 Task: Add Palacios Mild Sliced Chorizo to the cart.
Action: Mouse moved to (750, 277)
Screenshot: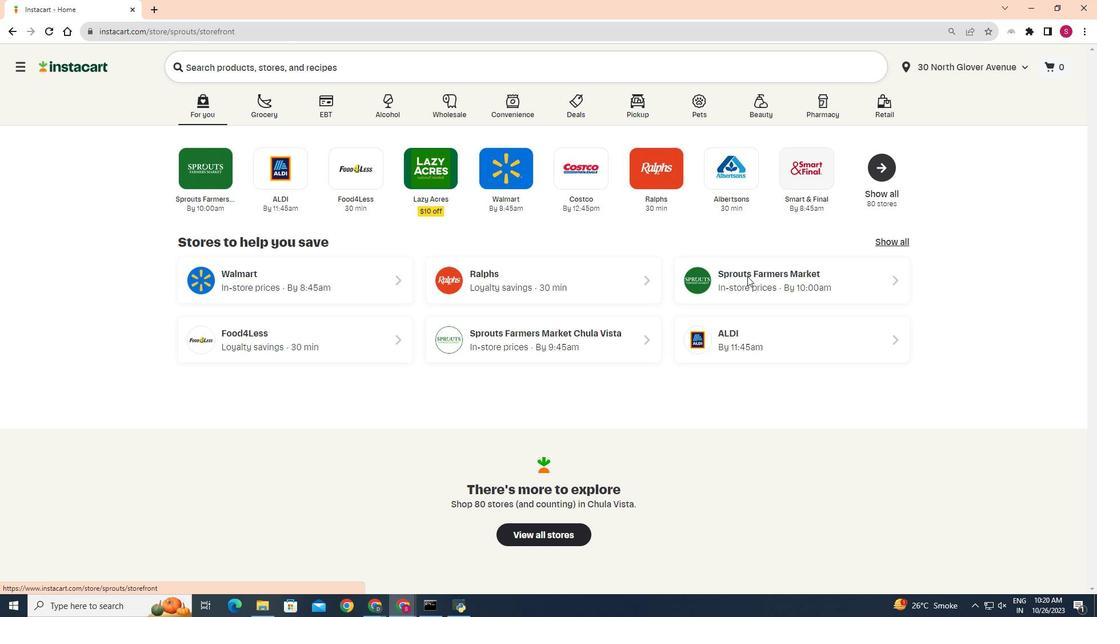 
Action: Mouse pressed left at (750, 277)
Screenshot: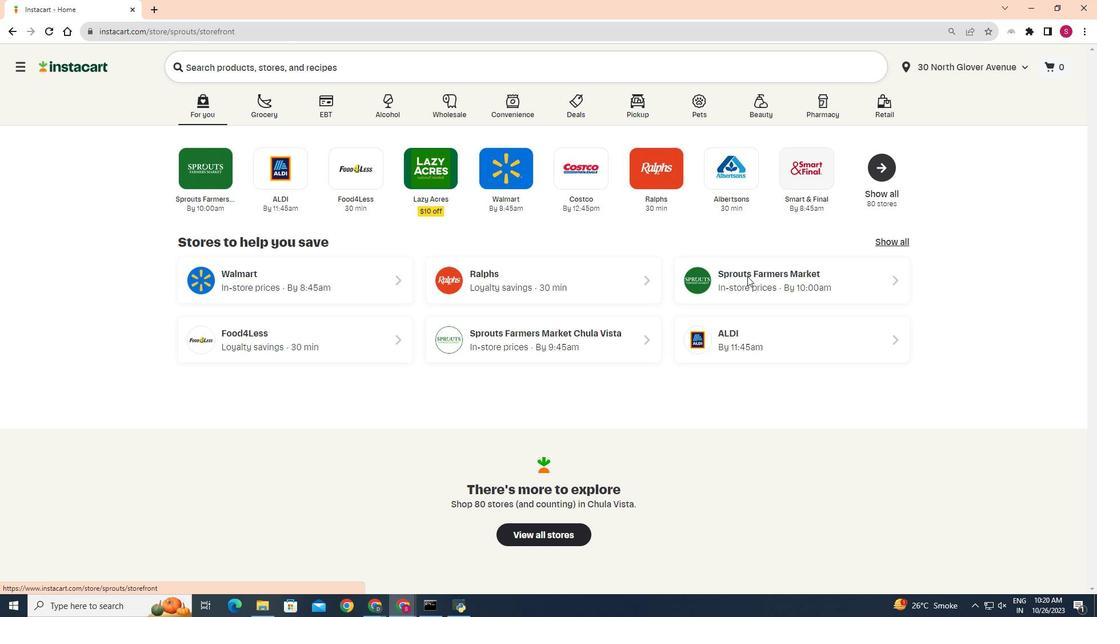 
Action: Mouse moved to (39, 523)
Screenshot: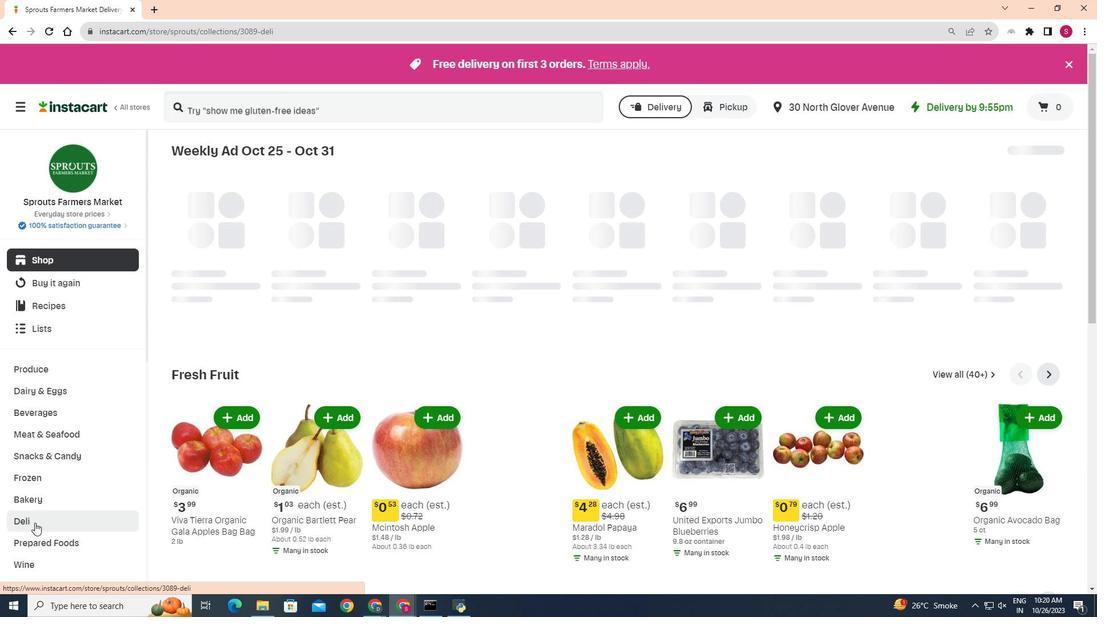 
Action: Mouse pressed left at (39, 523)
Screenshot: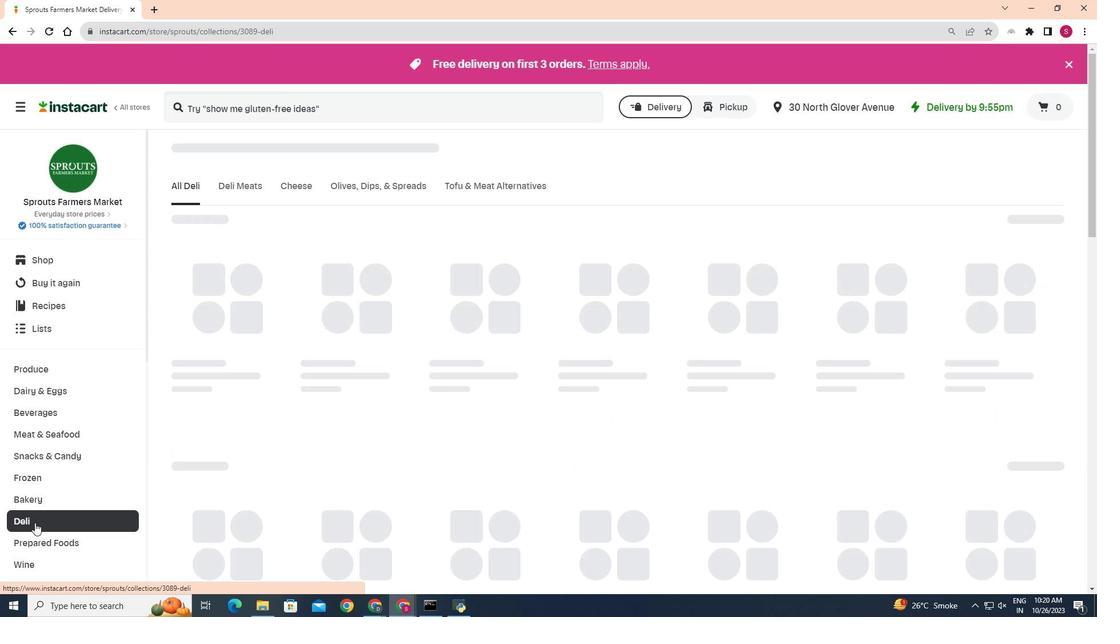 
Action: Mouse moved to (260, 183)
Screenshot: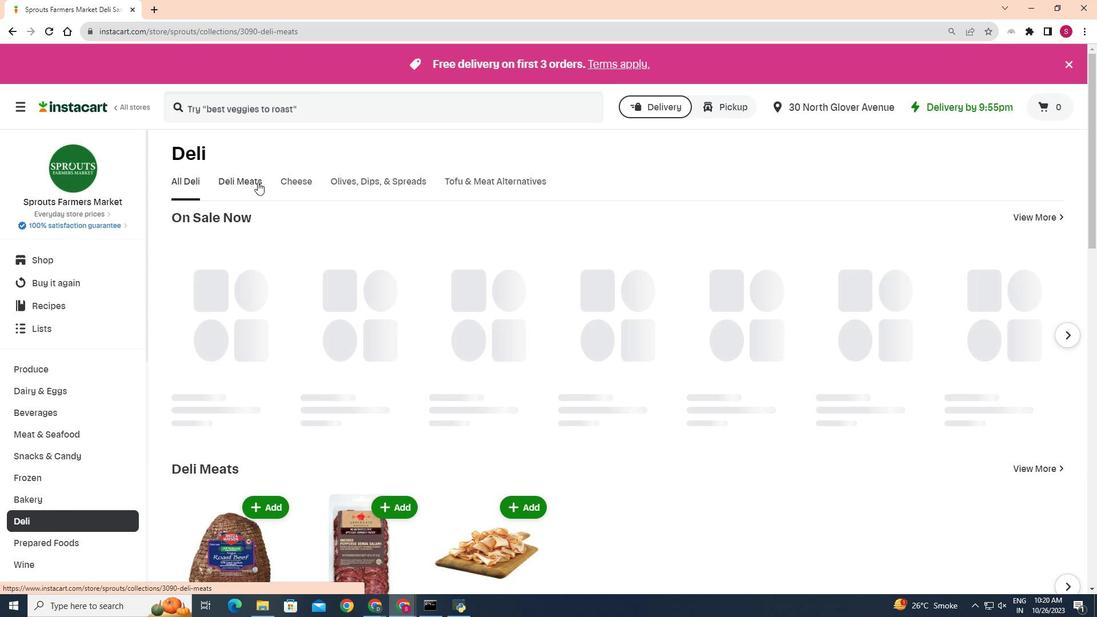 
Action: Mouse pressed left at (260, 183)
Screenshot: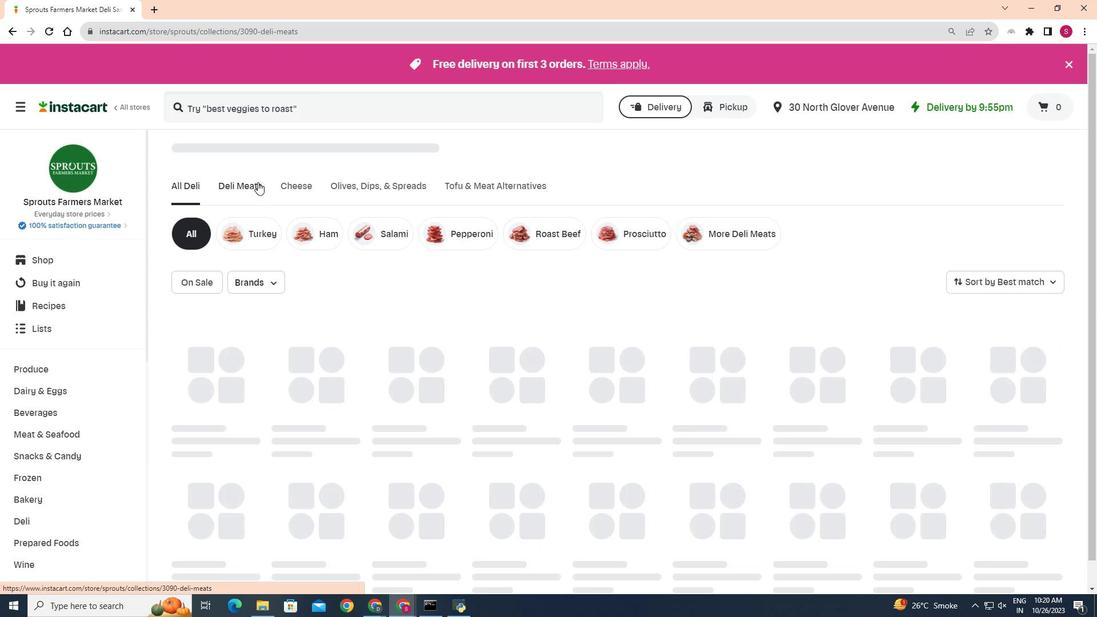 
Action: Mouse moved to (752, 224)
Screenshot: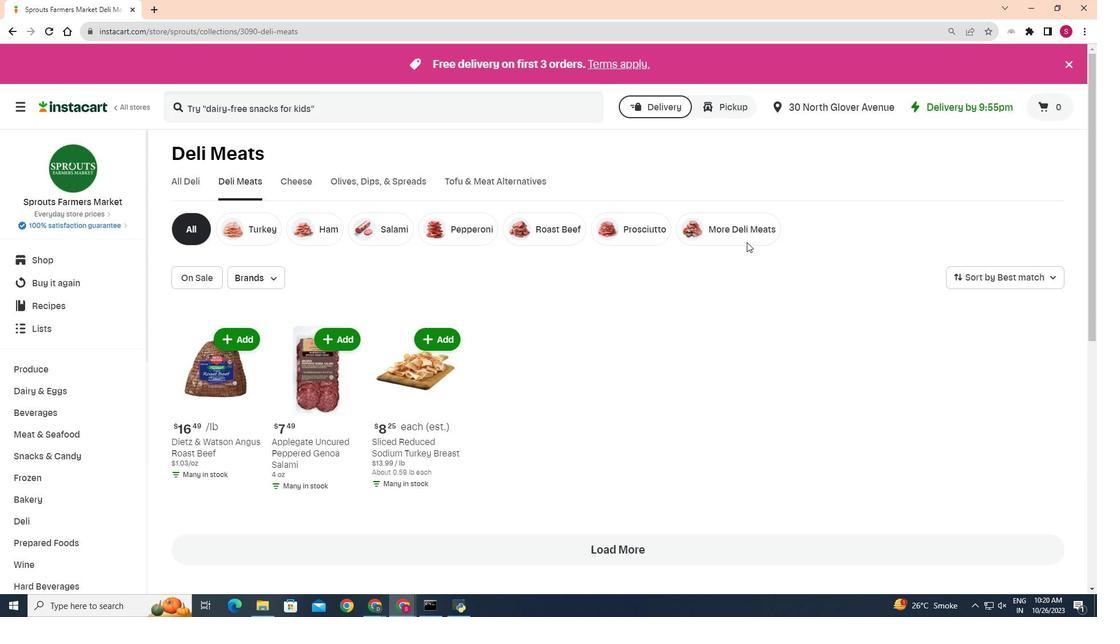 
Action: Mouse pressed left at (752, 224)
Screenshot: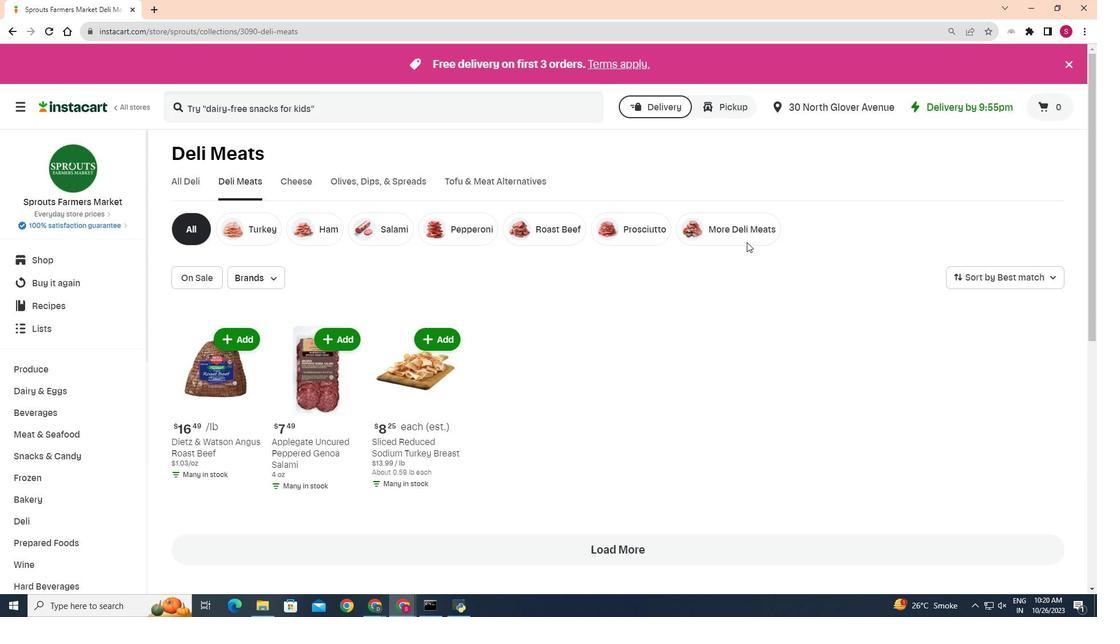
Action: Mouse moved to (754, 229)
Screenshot: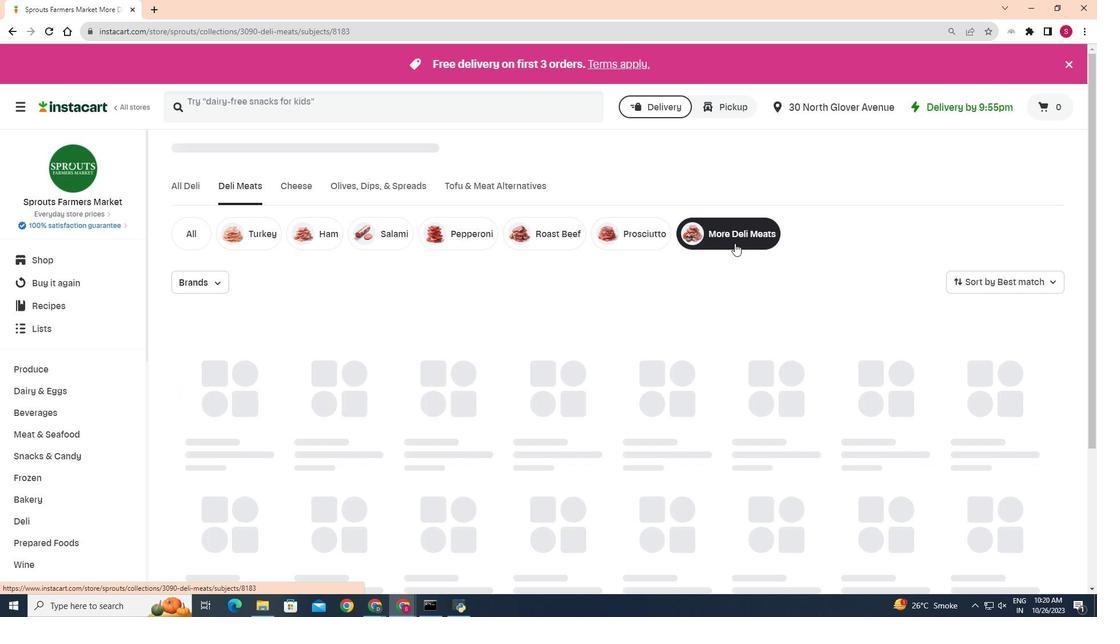 
Action: Mouse pressed left at (754, 229)
Screenshot: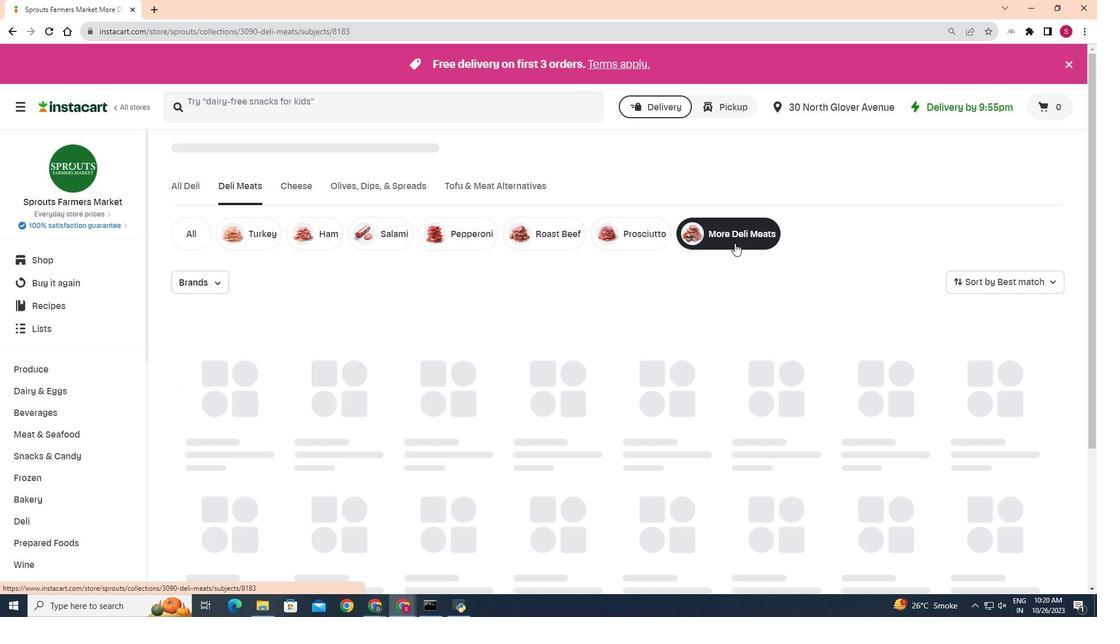 
Action: Mouse moved to (654, 393)
Screenshot: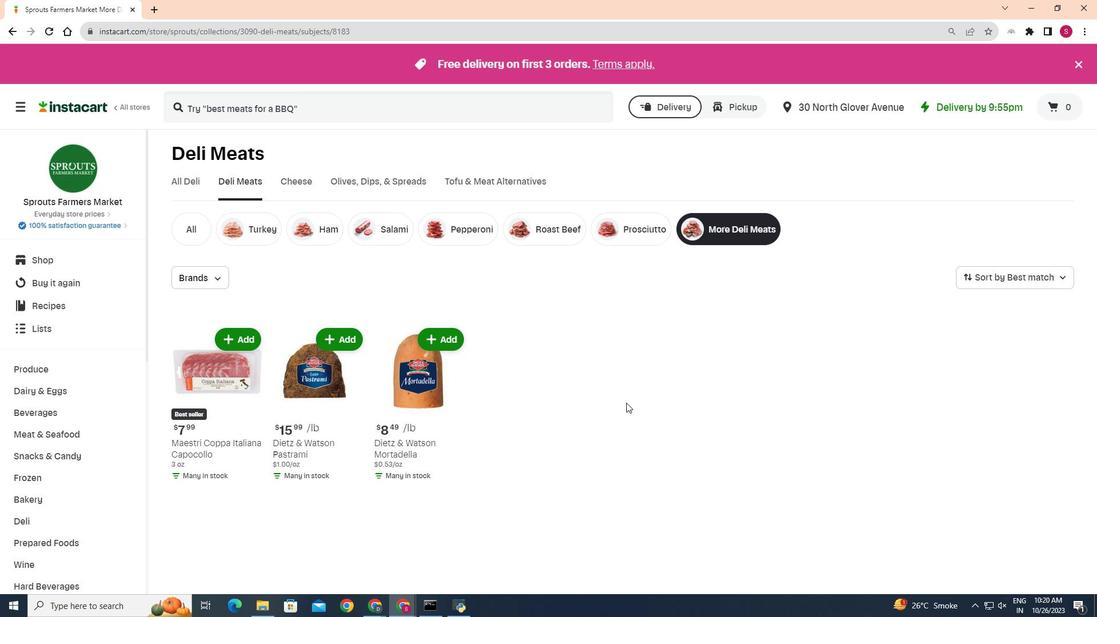 
